 Task: Add Market Corner Artichoke Spinach Hummus to the cart.
Action: Mouse moved to (925, 314)
Screenshot: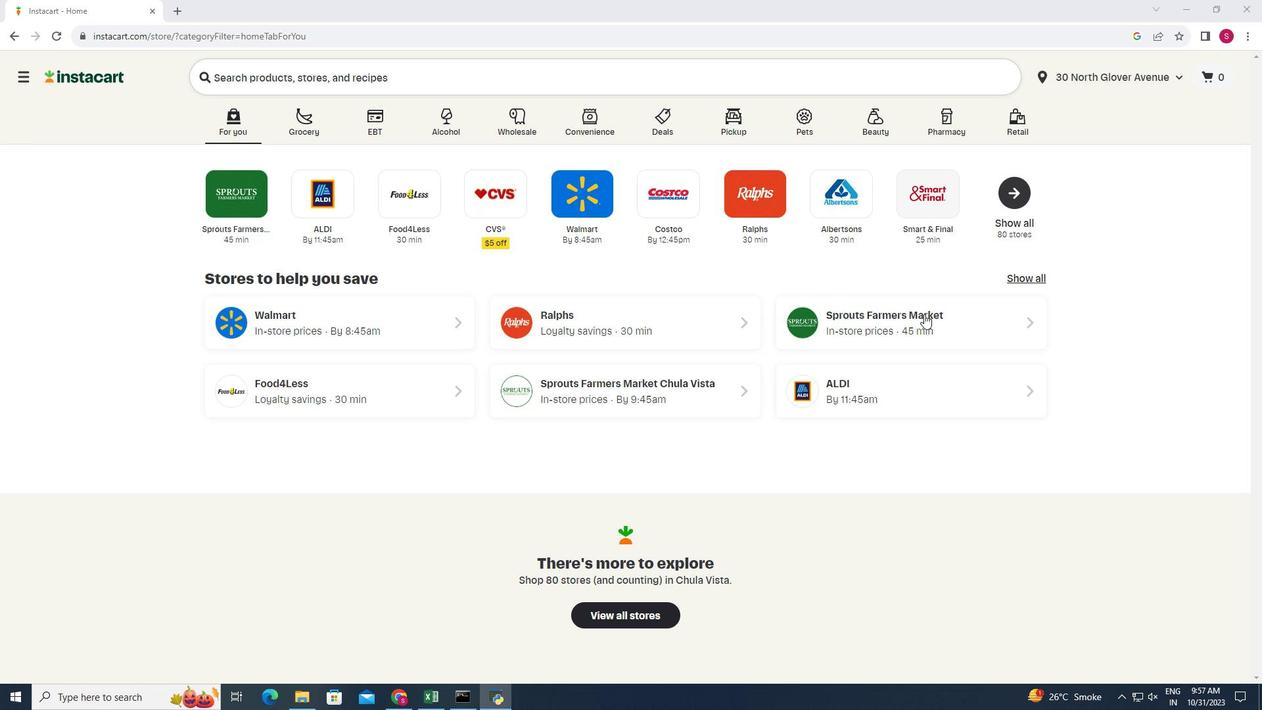 
Action: Mouse pressed left at (925, 314)
Screenshot: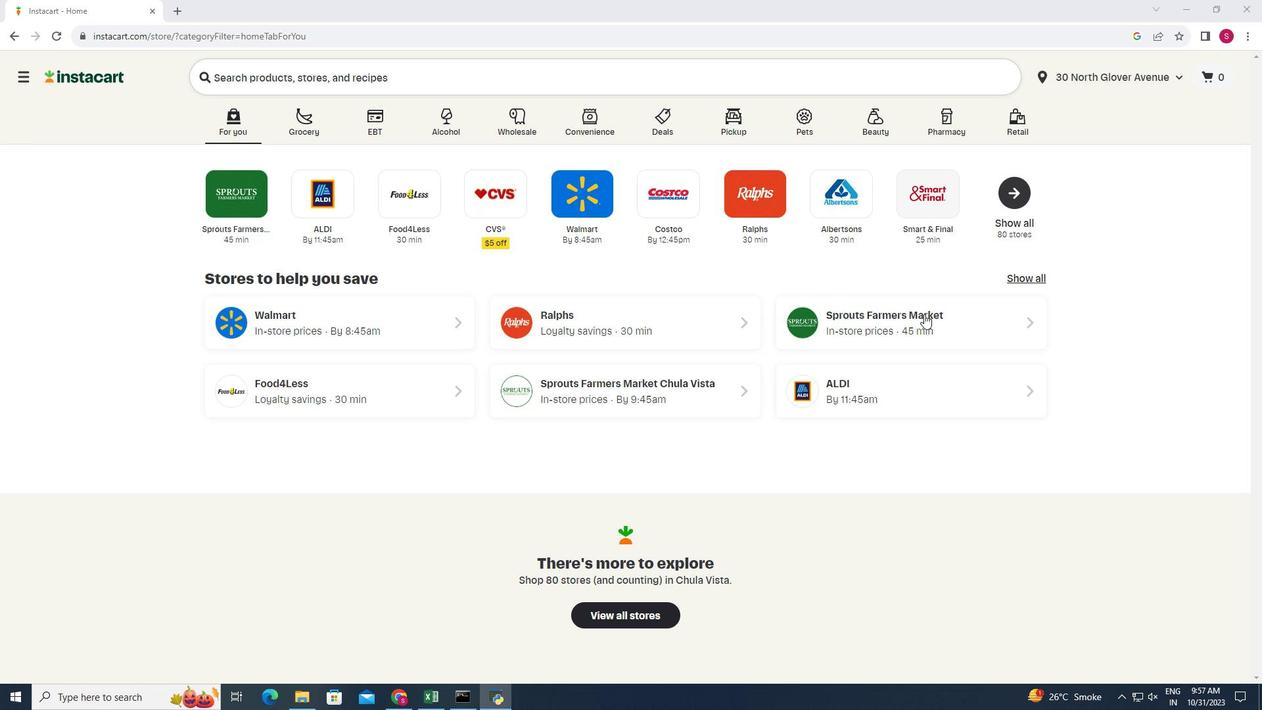 
Action: Mouse moved to (48, 576)
Screenshot: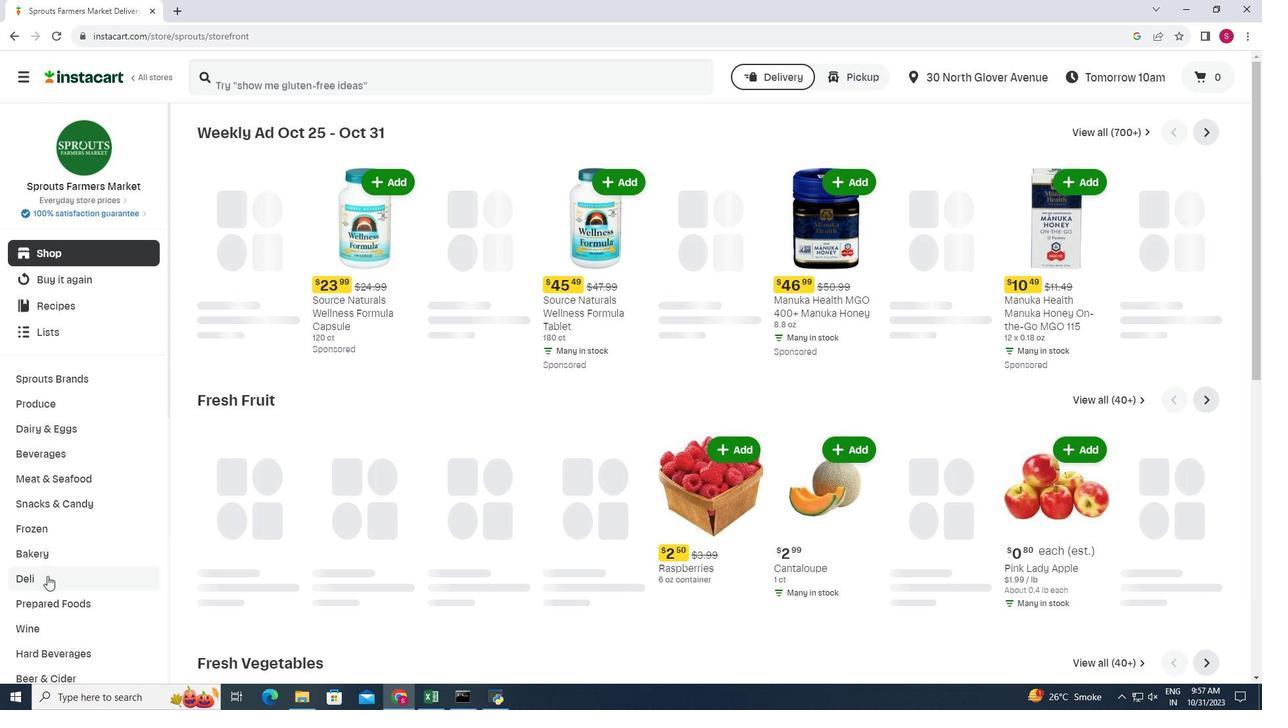 
Action: Mouse pressed left at (48, 576)
Screenshot: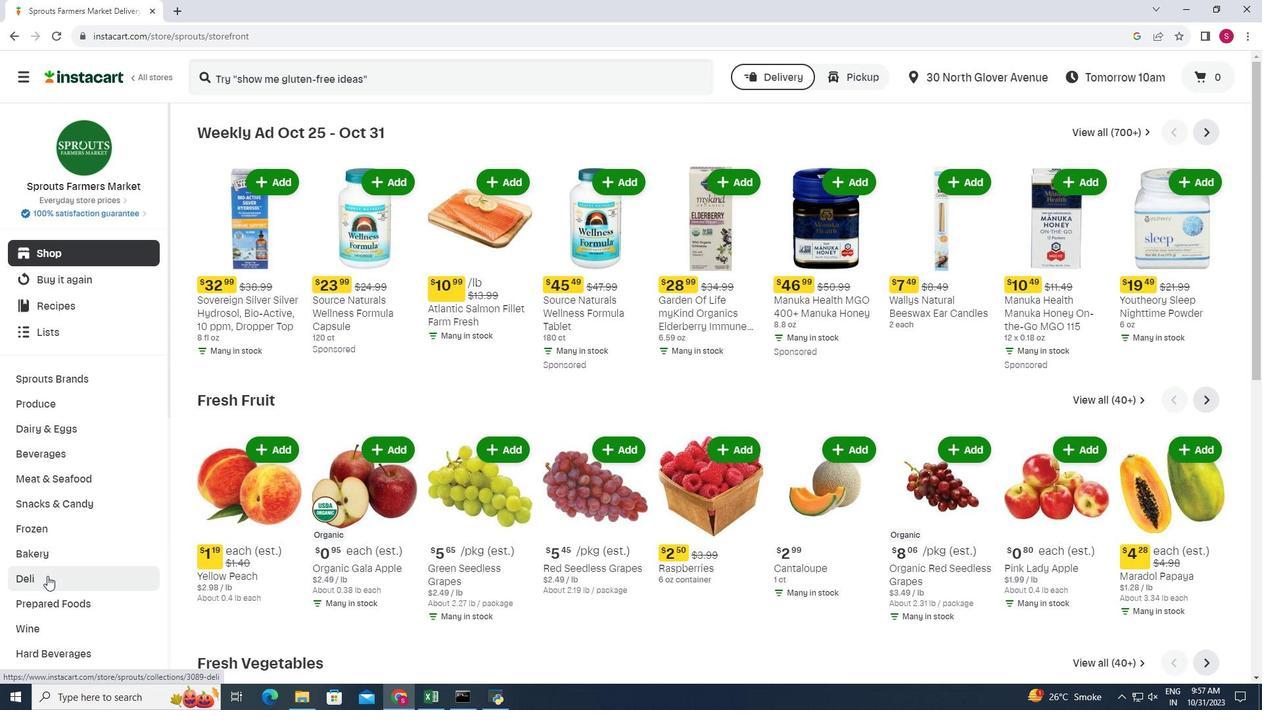 
Action: Mouse moved to (459, 167)
Screenshot: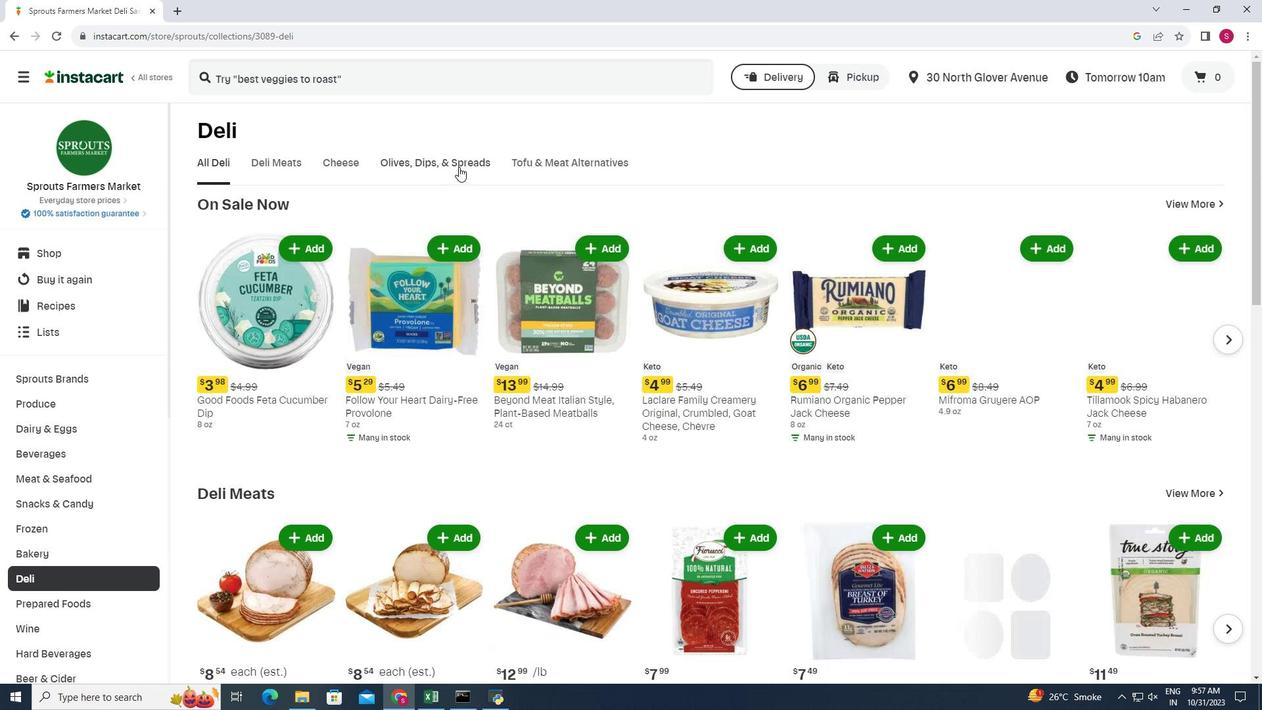 
Action: Mouse pressed left at (459, 167)
Screenshot: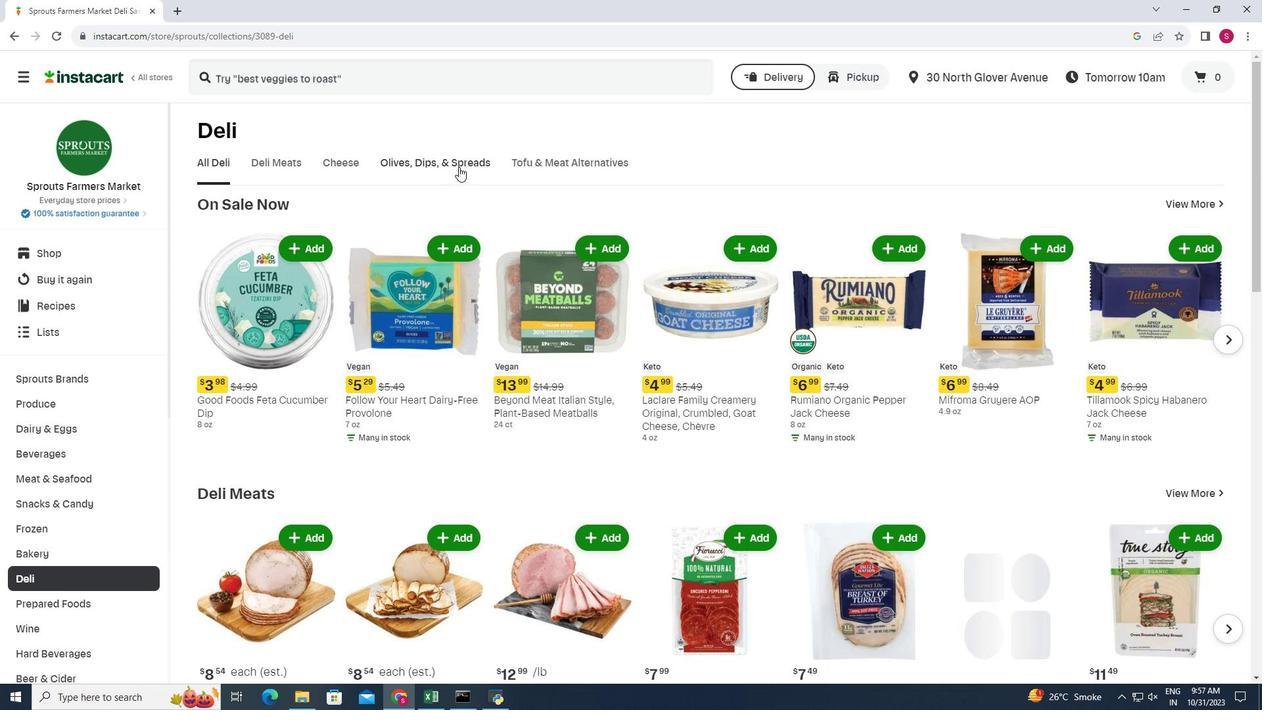 
Action: Mouse moved to (299, 223)
Screenshot: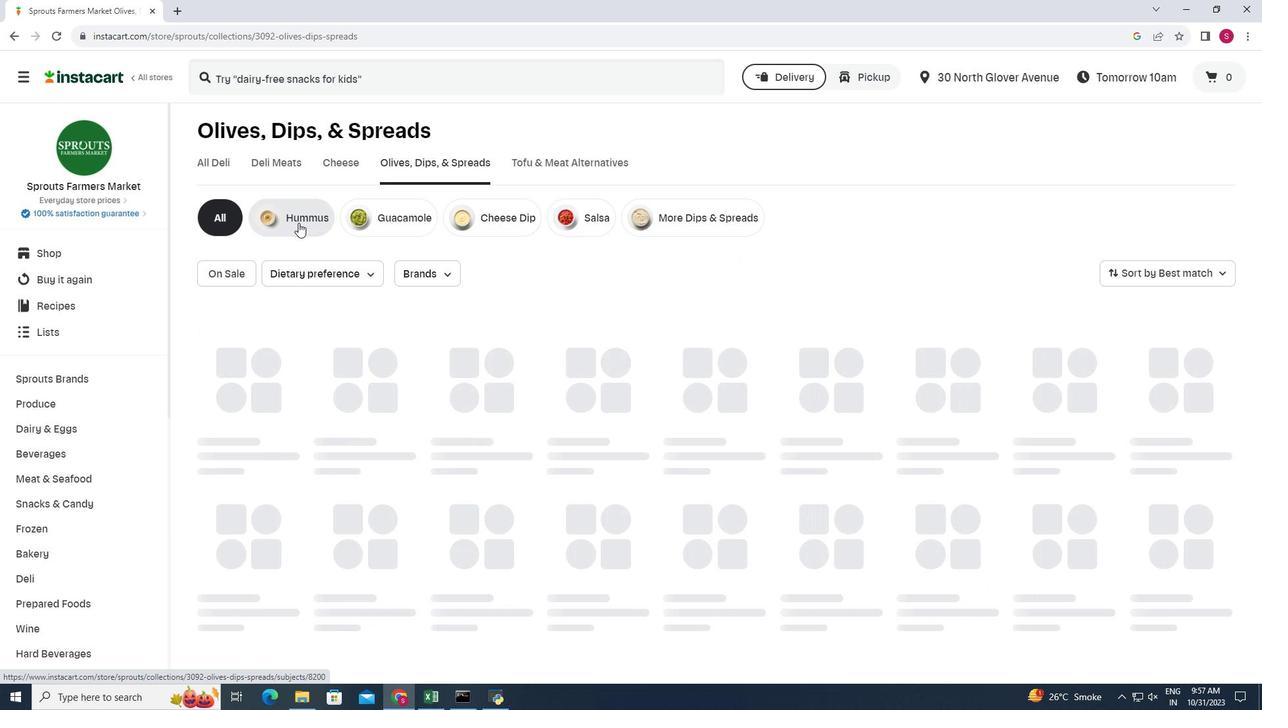 
Action: Mouse pressed left at (299, 223)
Screenshot: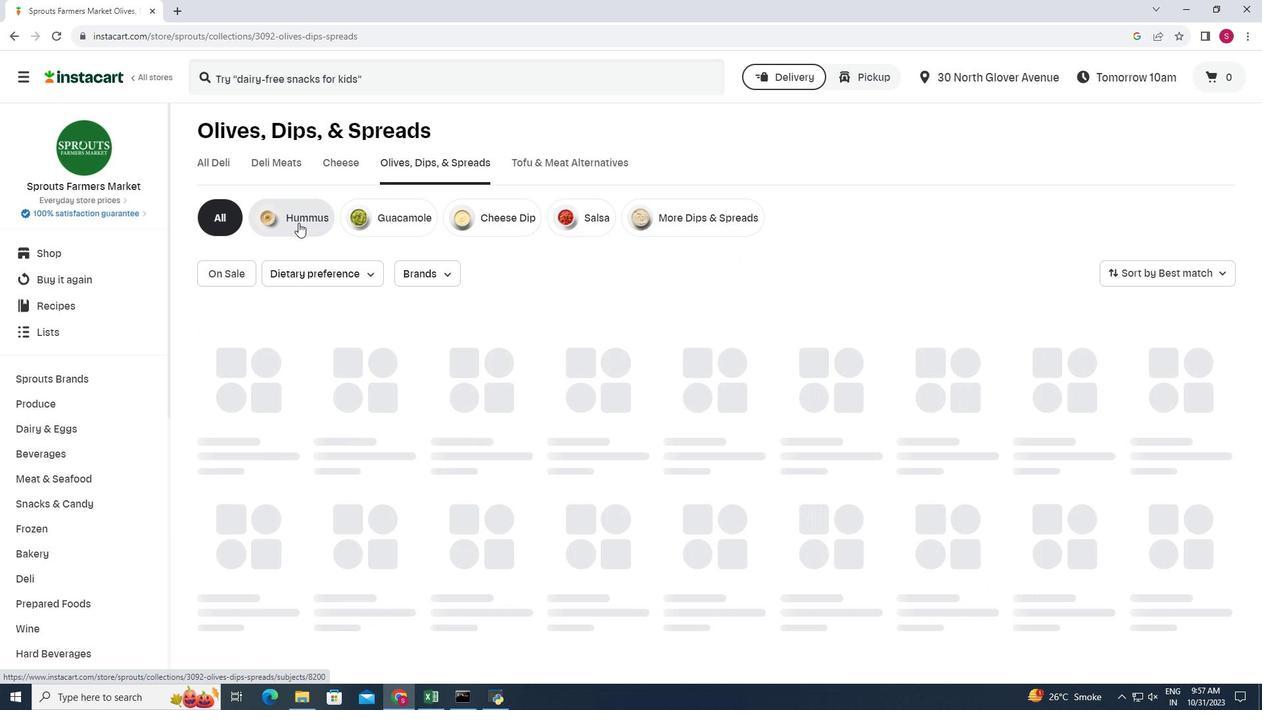 
Action: Mouse moved to (435, 287)
Screenshot: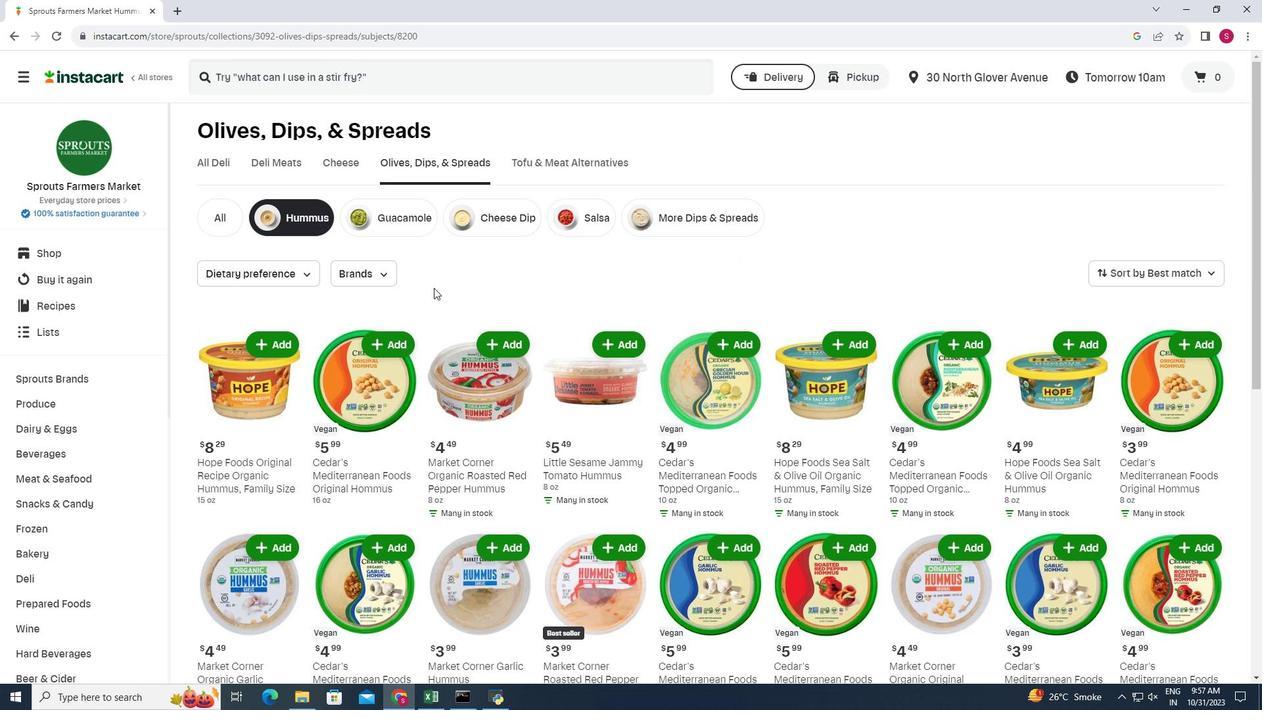 
Action: Mouse scrolled (435, 286) with delta (0, 0)
Screenshot: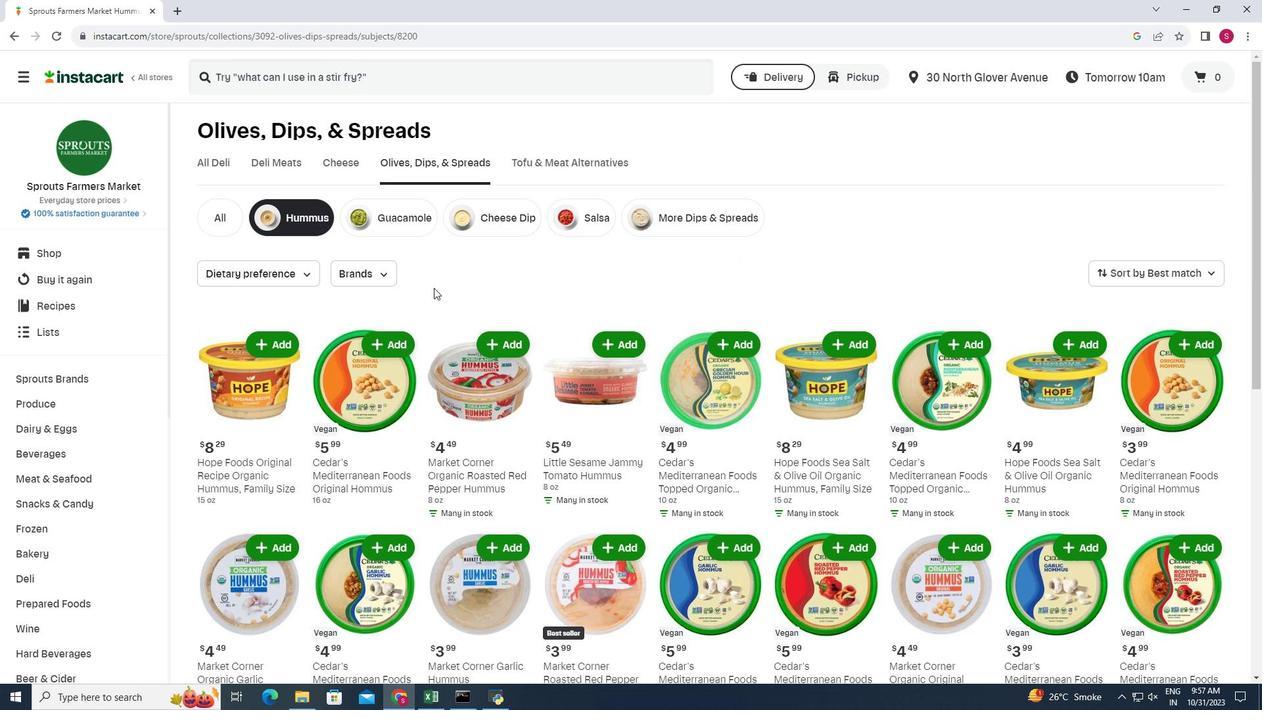 
Action: Mouse moved to (1188, 435)
Screenshot: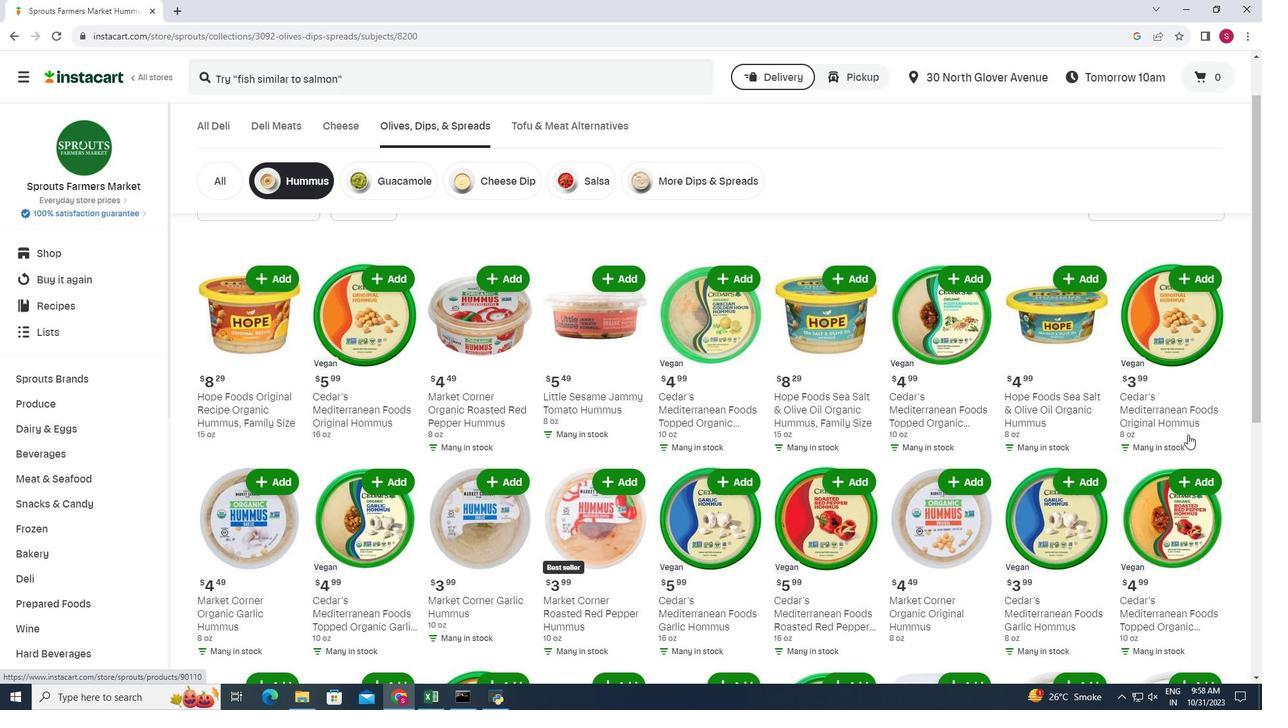 
Action: Mouse scrolled (1188, 434) with delta (0, 0)
Screenshot: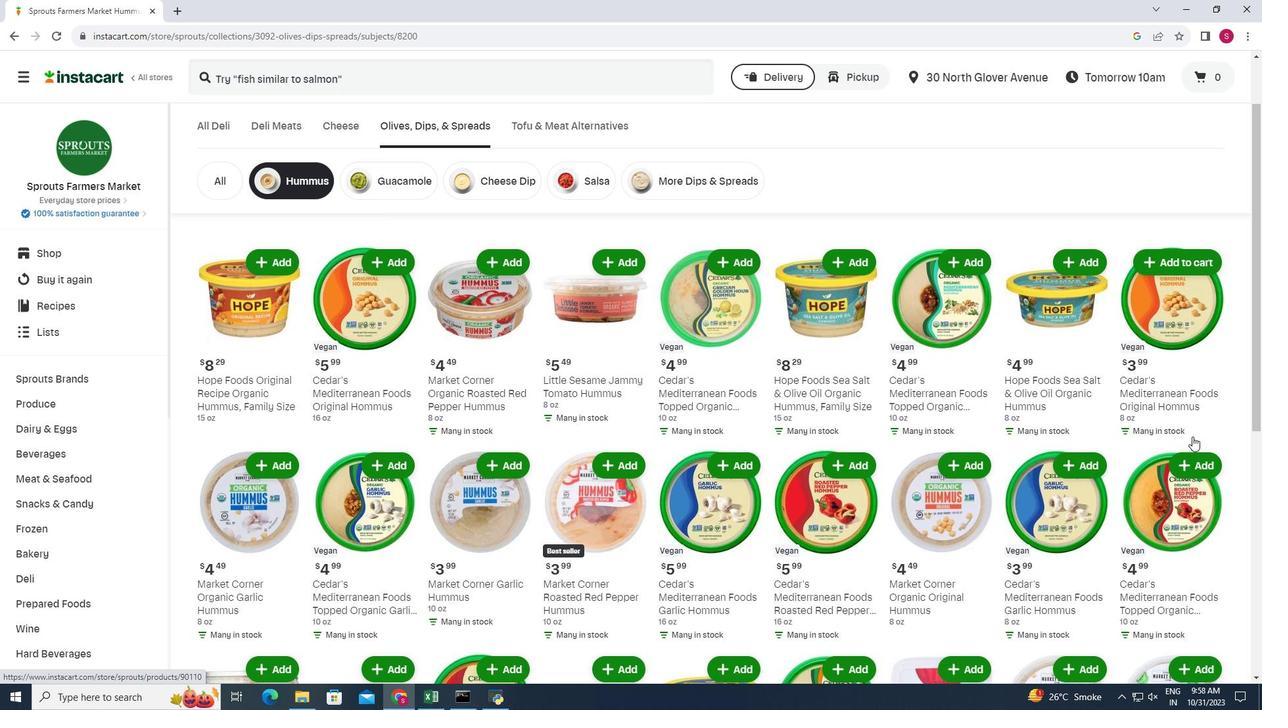 
Action: Mouse moved to (1189, 435)
Screenshot: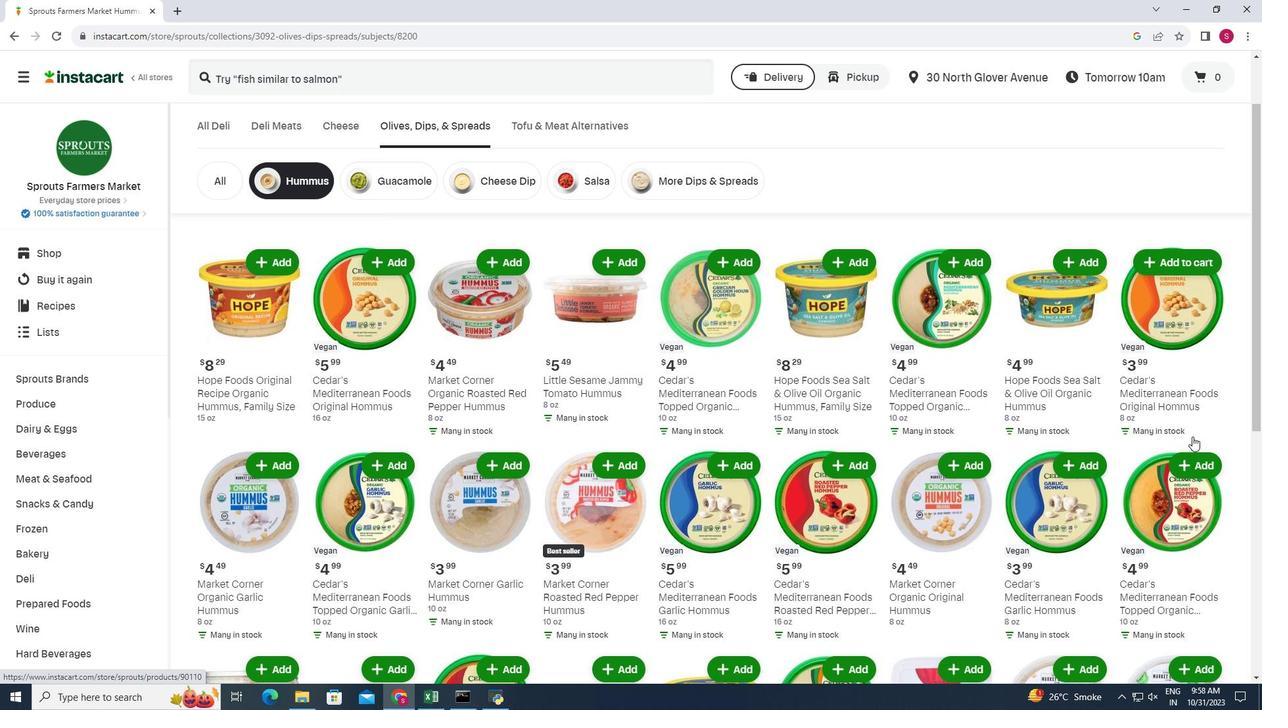 
Action: Mouse scrolled (1189, 434) with delta (0, 0)
Screenshot: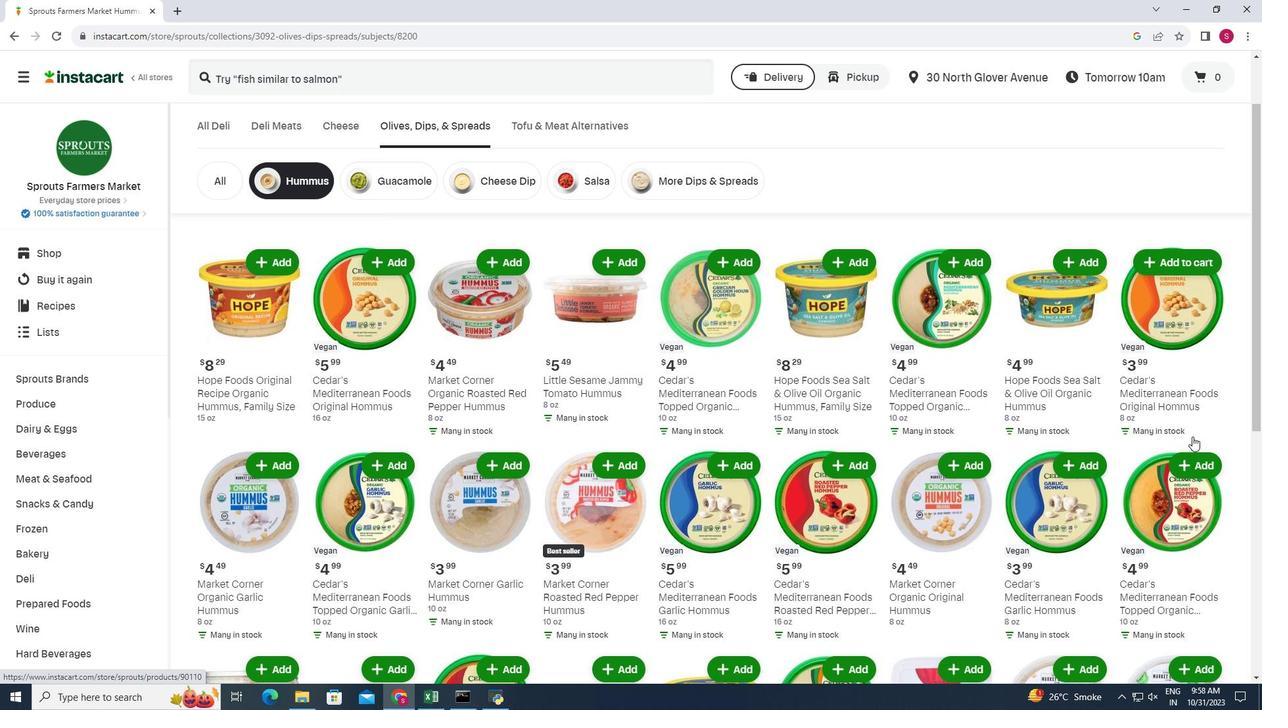 
Action: Mouse moved to (1194, 437)
Screenshot: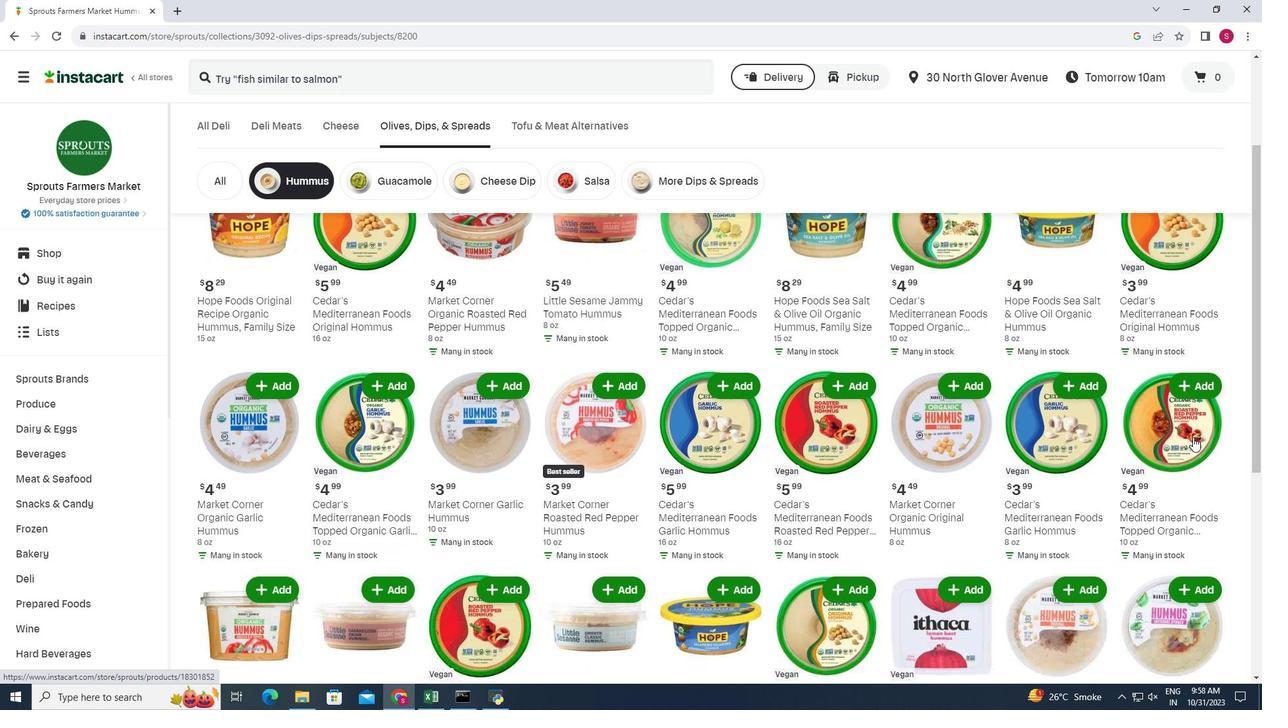 
Action: Mouse scrolled (1194, 437) with delta (0, 0)
Screenshot: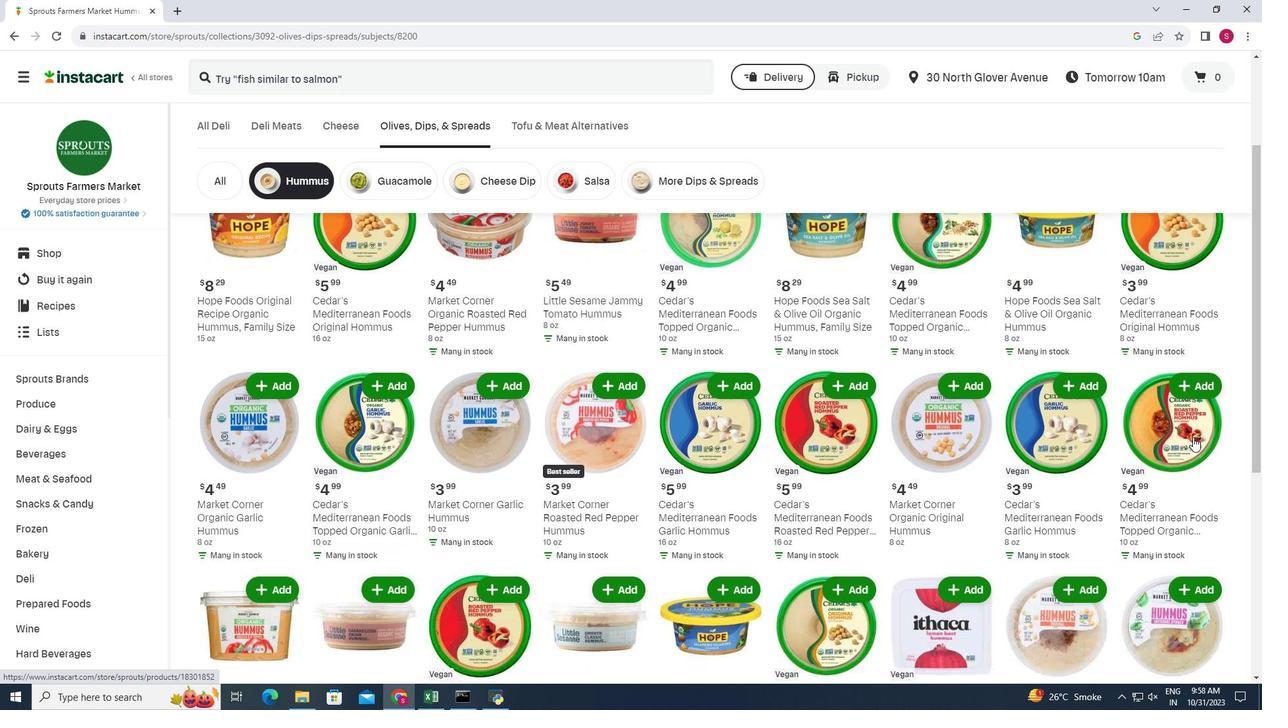 
Action: Mouse moved to (182, 383)
Screenshot: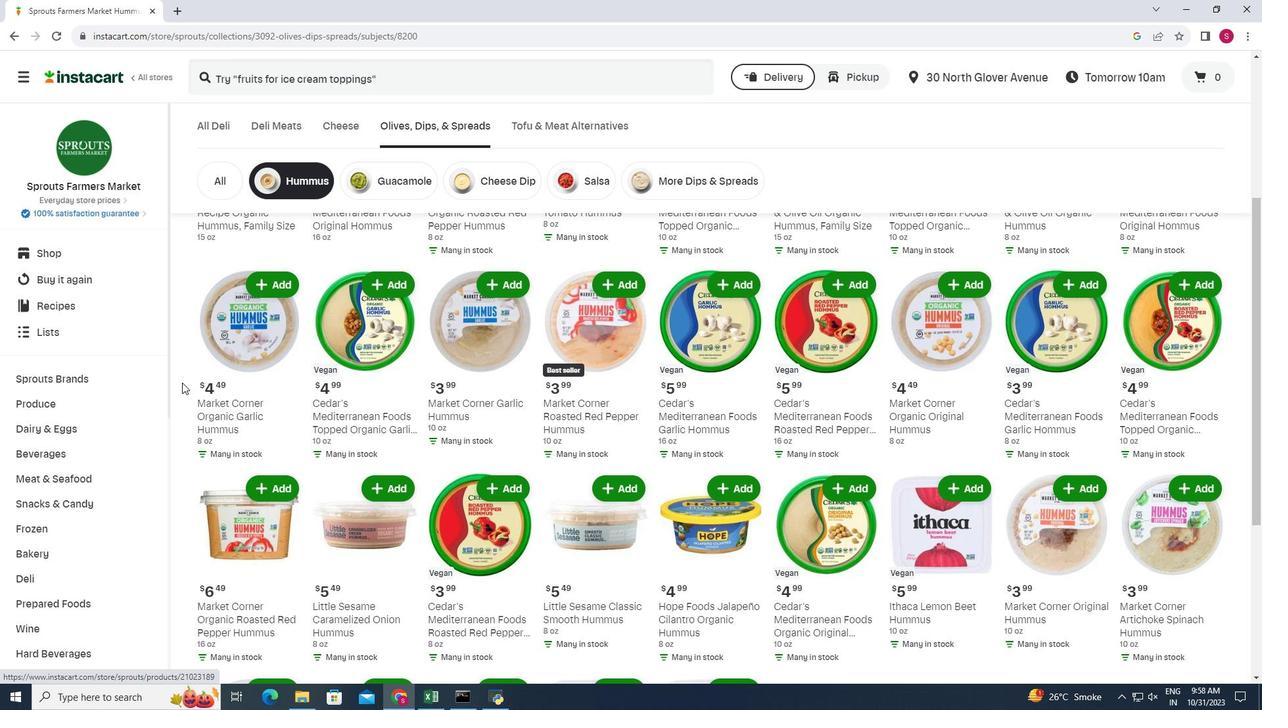 
Action: Mouse scrolled (182, 382) with delta (0, 0)
Screenshot: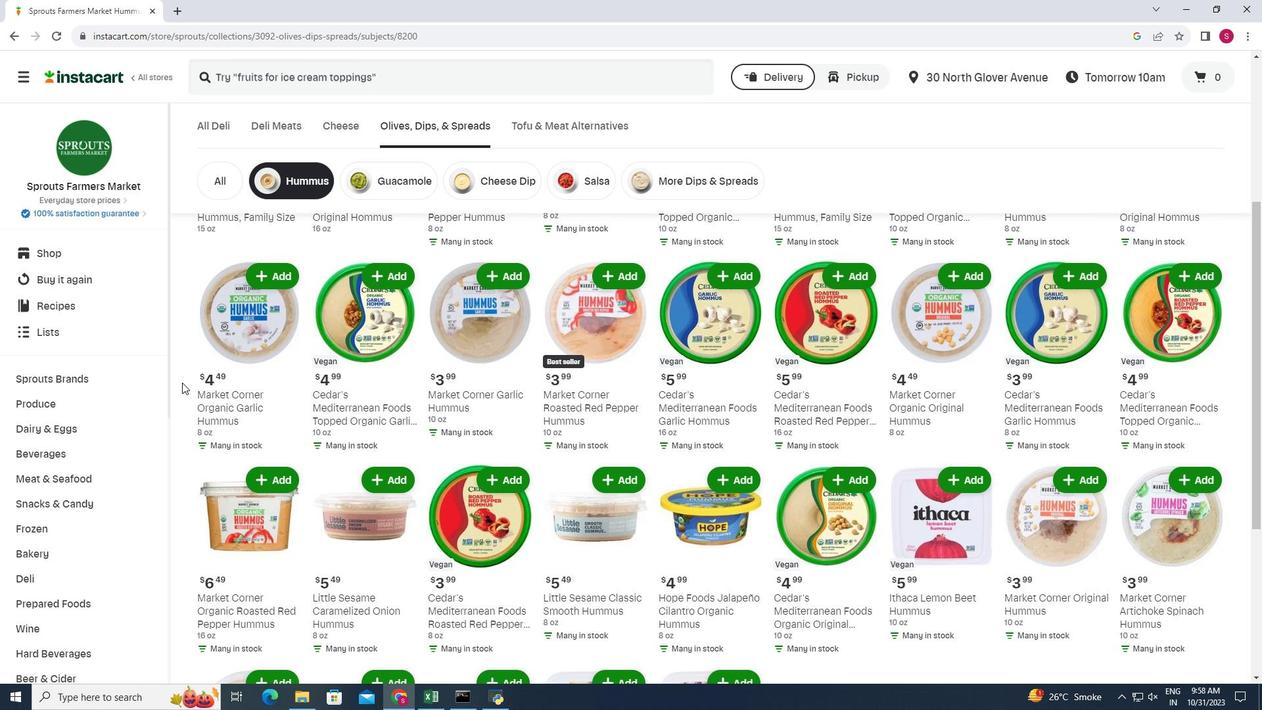 
Action: Mouse scrolled (182, 382) with delta (0, 0)
Screenshot: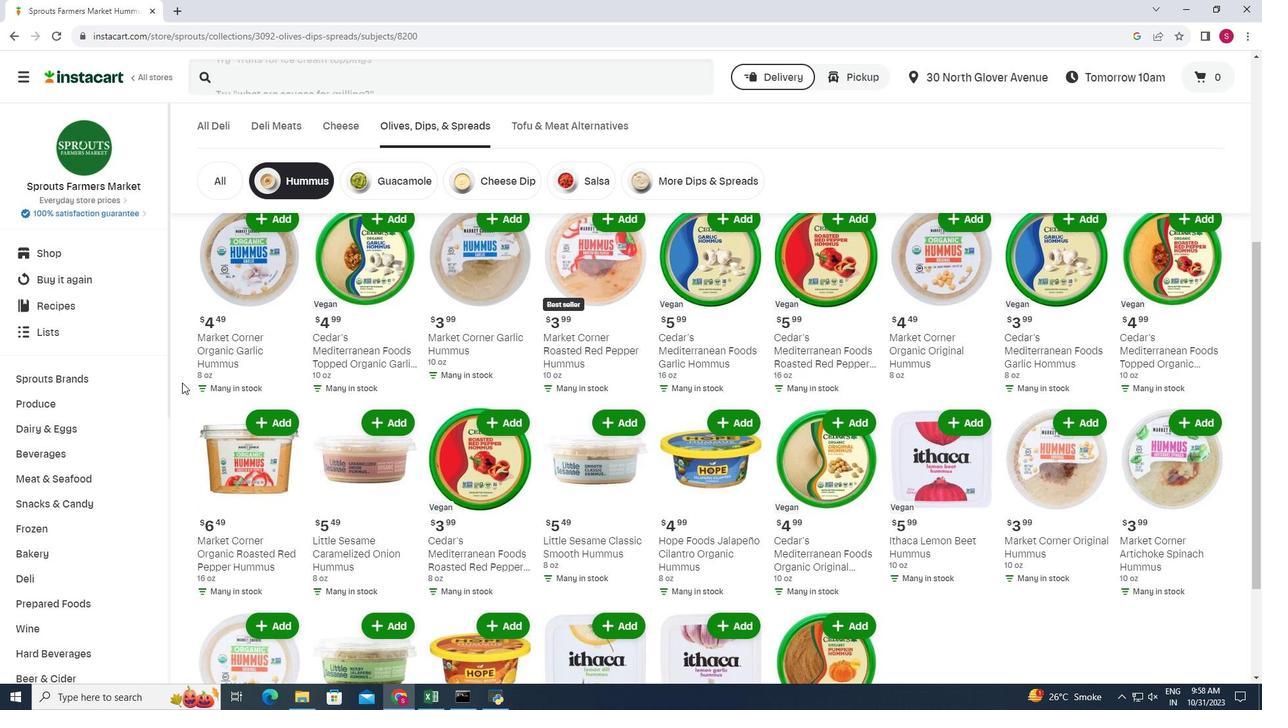 
Action: Mouse moved to (1172, 359)
Screenshot: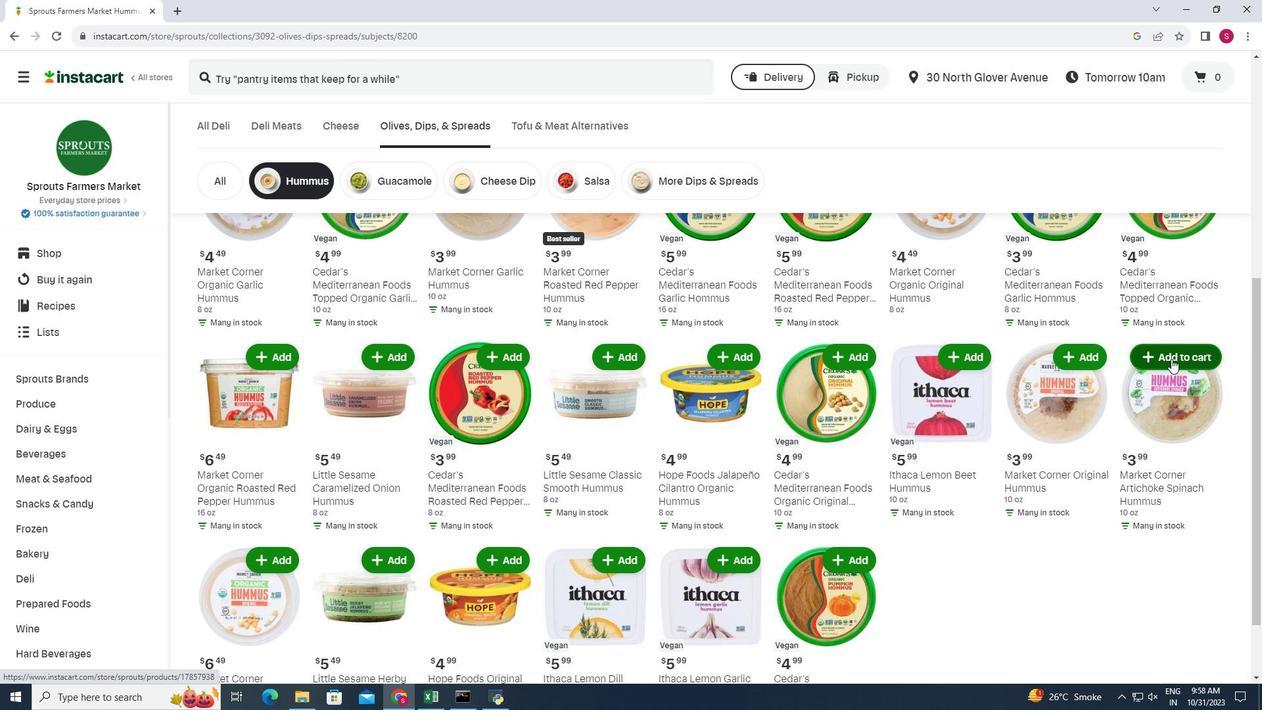 
Action: Mouse pressed left at (1172, 359)
Screenshot: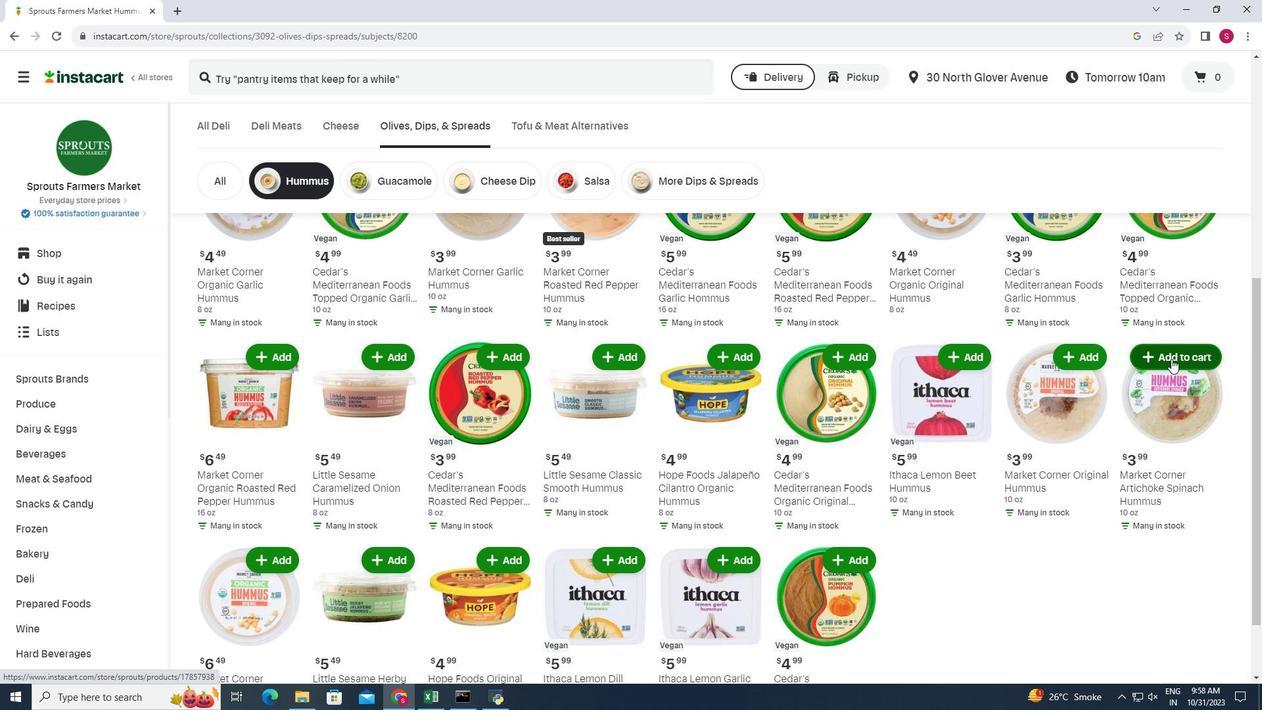 
Action: Mouse moved to (1230, 324)
Screenshot: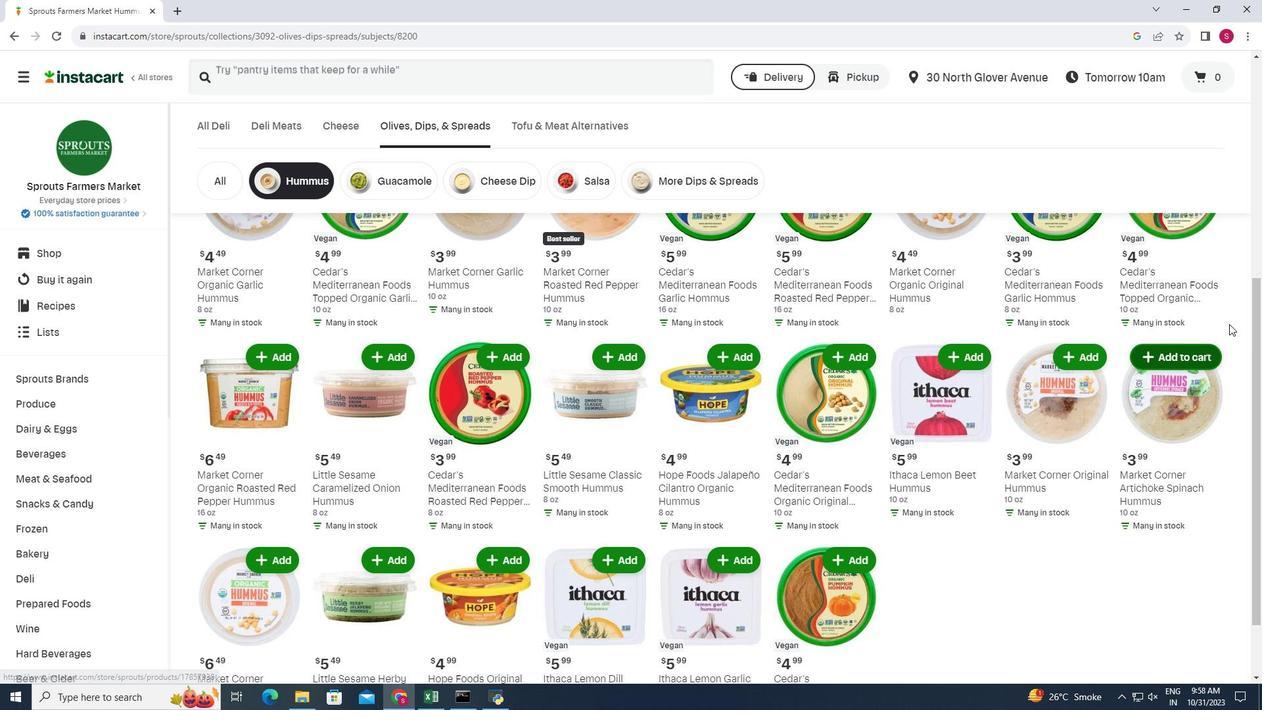 
